 Task: Add a signature Hugo Perez containing With heartfelt thanks and appreciation, Hugo Perez to email address softage.2@softage.net and add a folder Takeout menus
Action: Mouse moved to (515, 324)
Screenshot: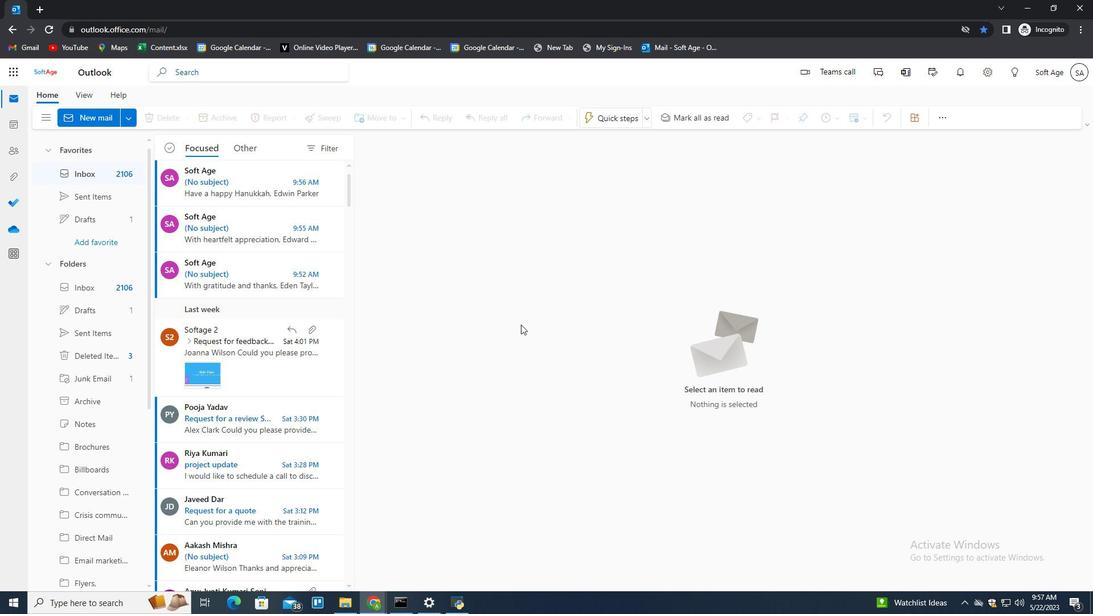 
Action: Key pressed n
Screenshot: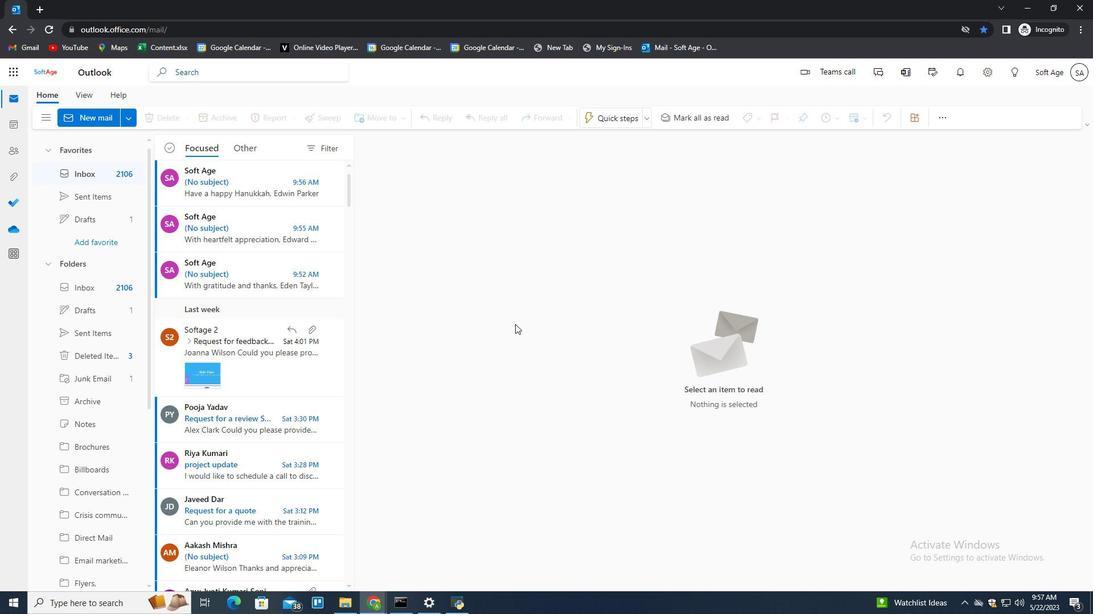 
Action: Mouse moved to (737, 119)
Screenshot: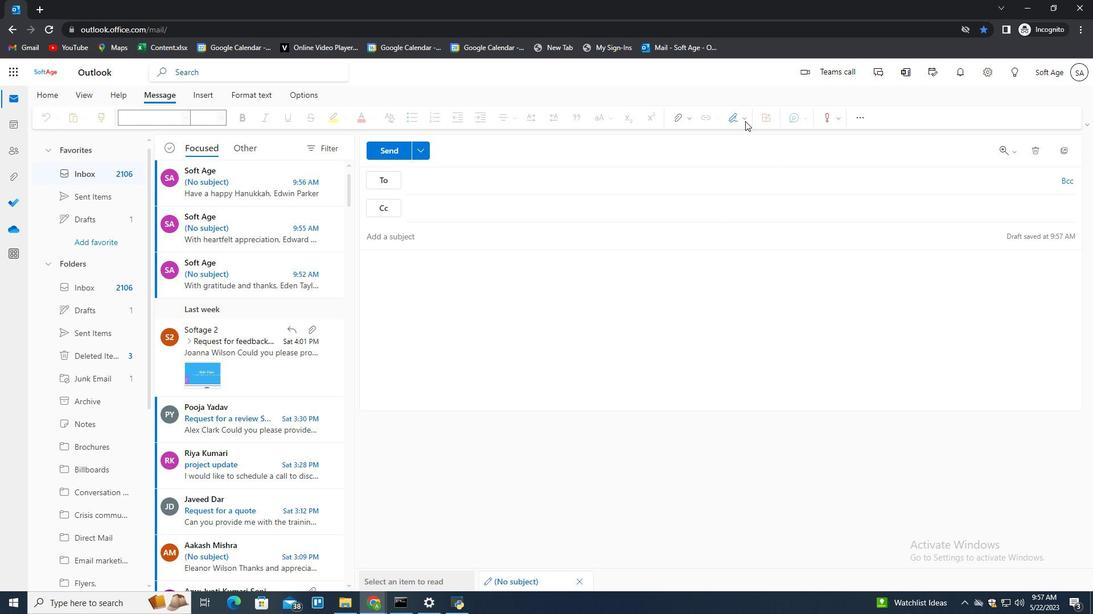 
Action: Mouse pressed left at (737, 119)
Screenshot: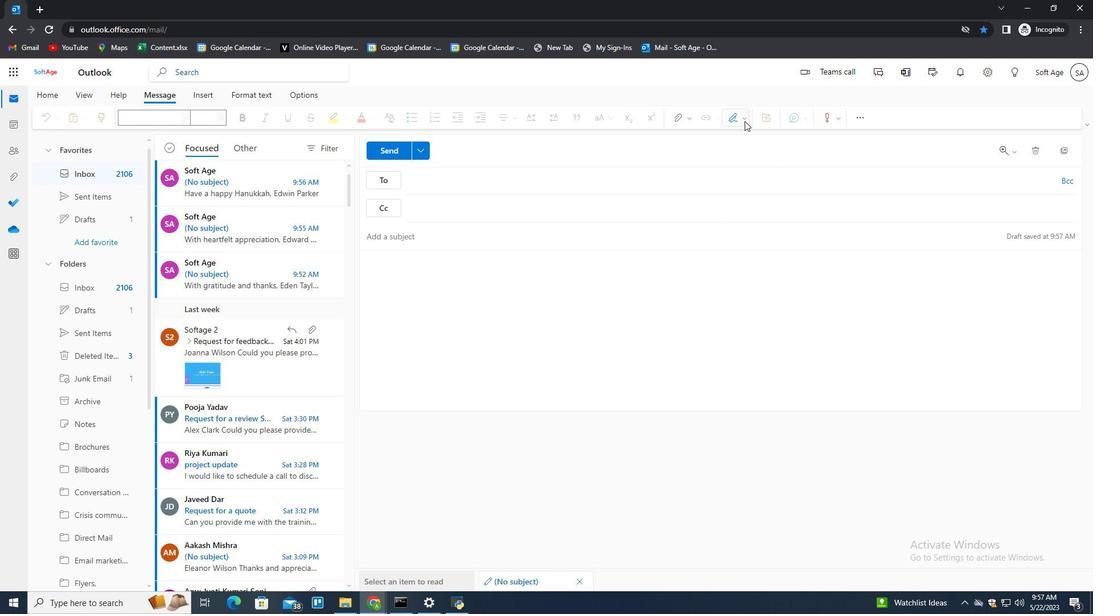 
Action: Mouse moved to (711, 184)
Screenshot: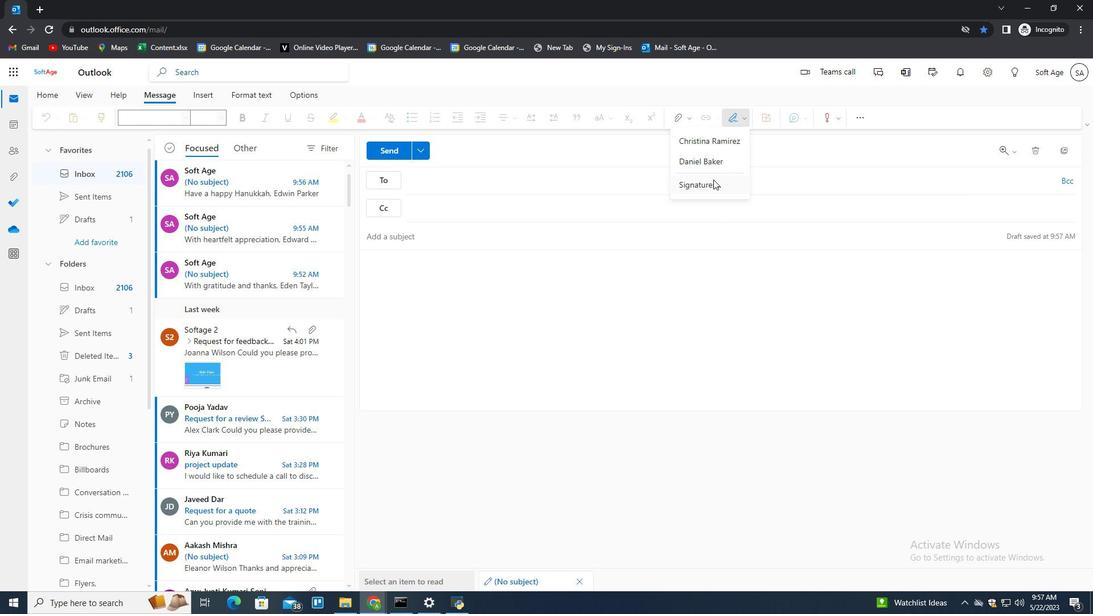 
Action: Mouse pressed left at (711, 184)
Screenshot: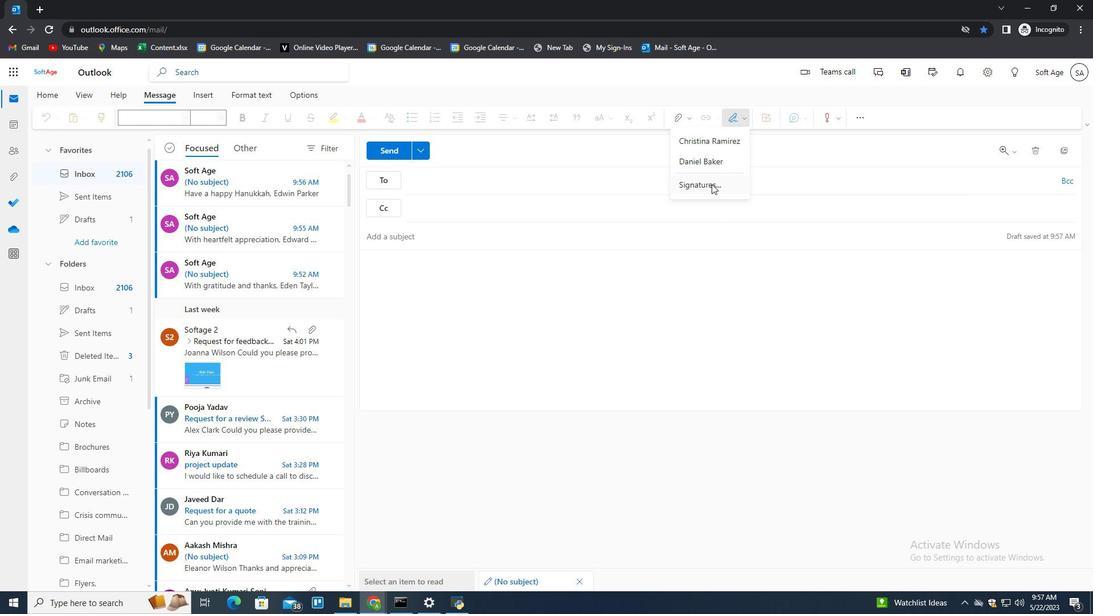
Action: Mouse moved to (773, 211)
Screenshot: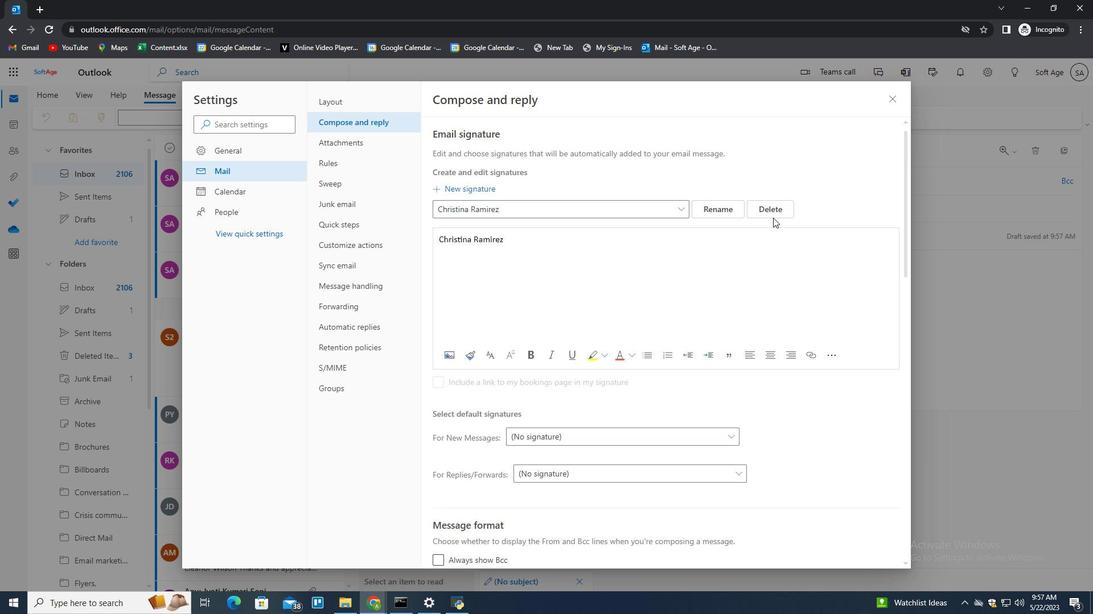 
Action: Mouse pressed left at (773, 211)
Screenshot: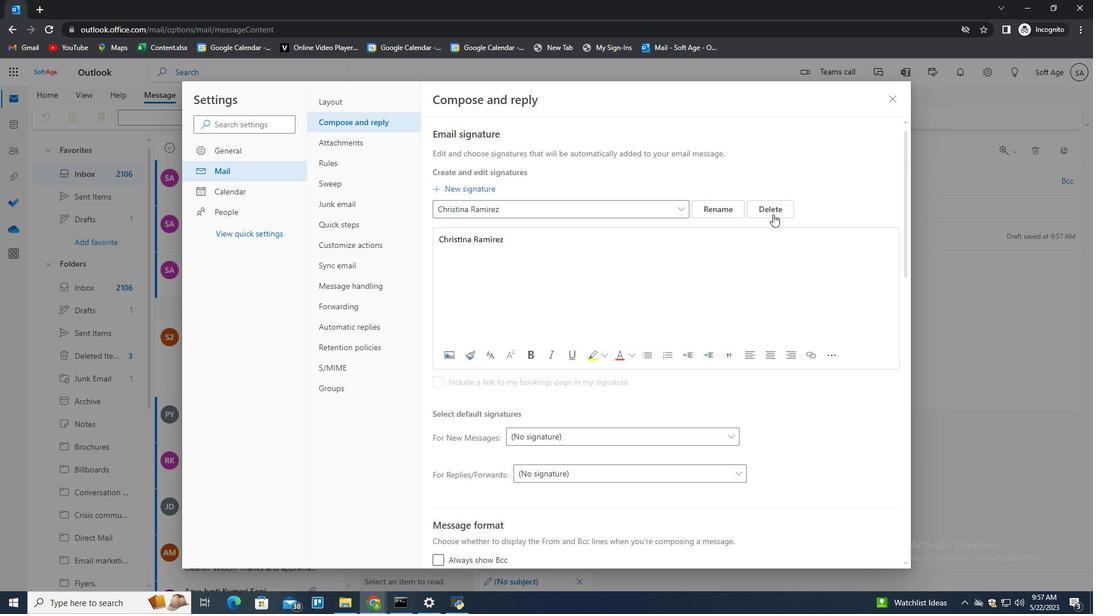 
Action: Mouse pressed left at (773, 211)
Screenshot: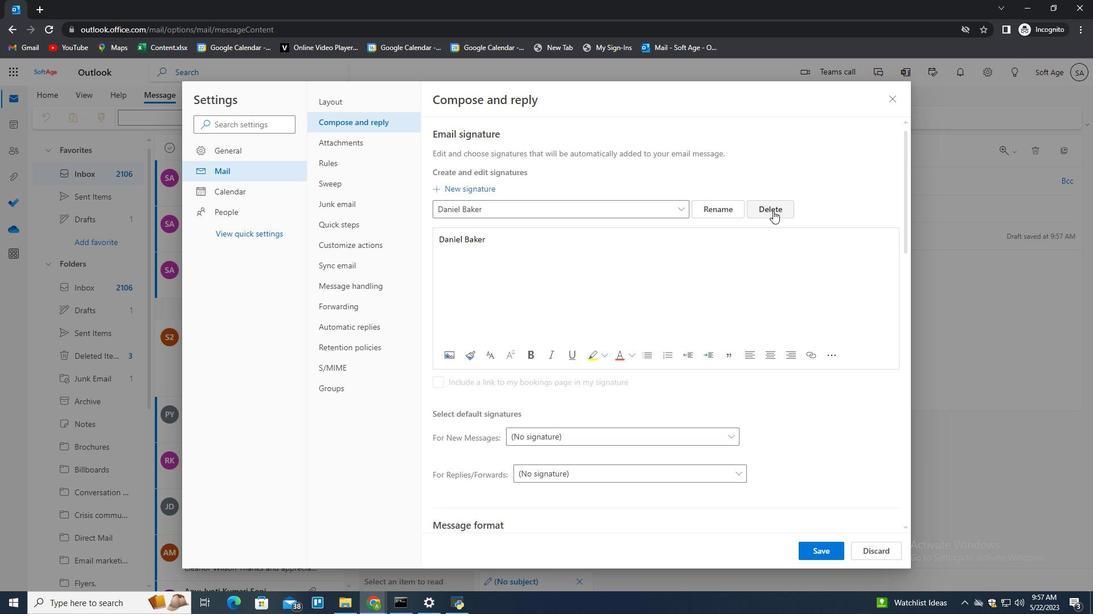 
Action: Mouse pressed left at (773, 211)
Screenshot: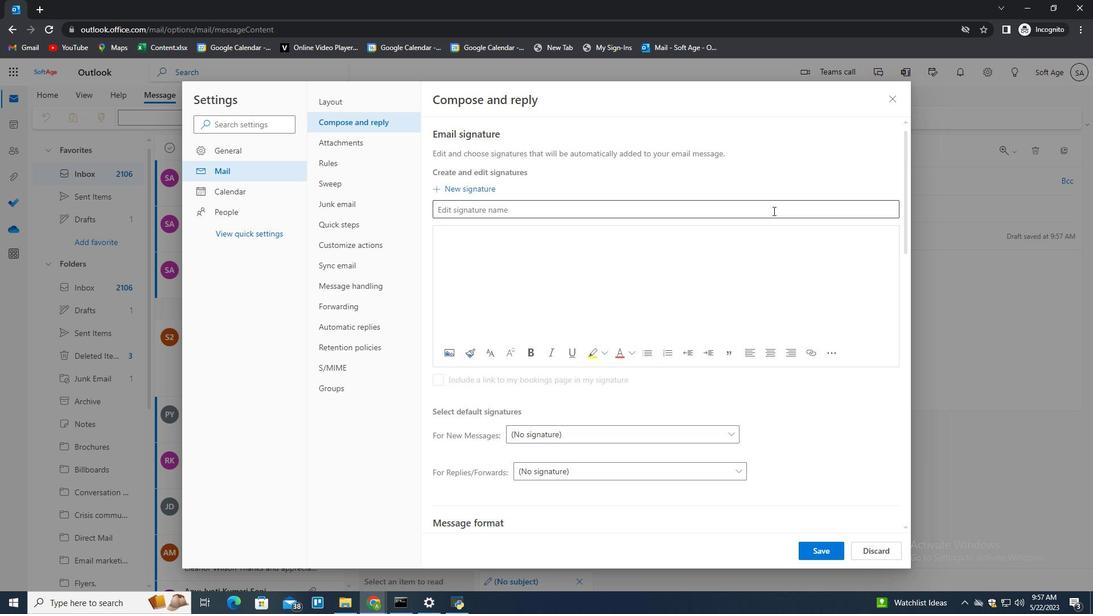 
Action: Key pressed <Key.shift><Key.shift><Key.shift>Hogo<Key.space><Key.shift><Key.shift>Perez<Key.tab><Key.shift>
Screenshot: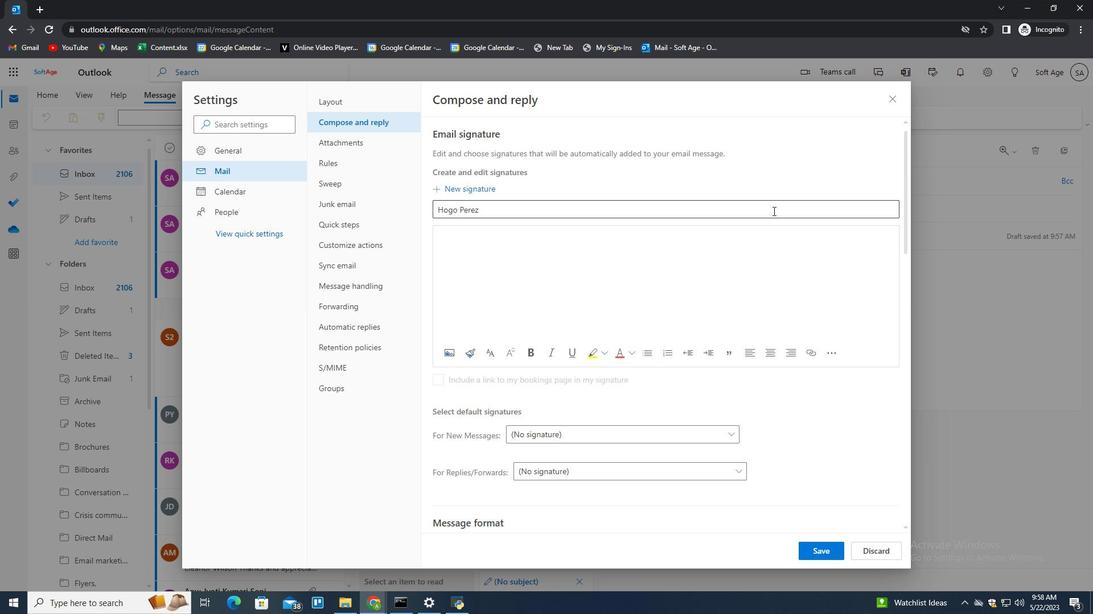 
Action: Mouse pressed left at (773, 211)
Screenshot: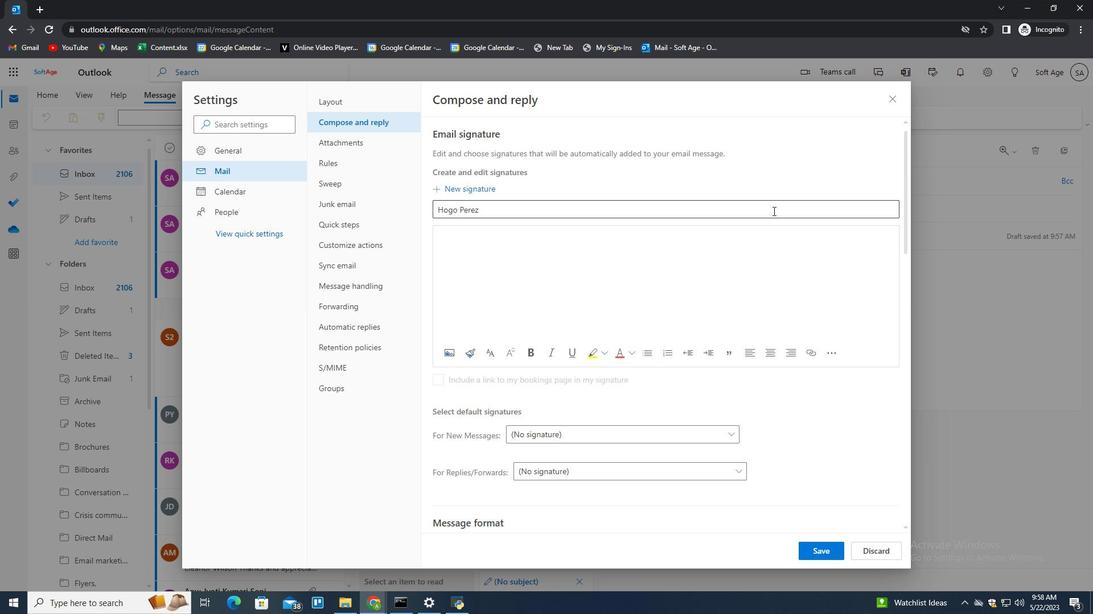 
Action: Key pressed <Key.home><Key.right><Key.right><Key.backspace>u<Key.tab><Key.shift>With<Key.space>heartfelt<Key.space>thanks<Key.space>and<Key.space>appreciationm<Key.backspace>,<Key.shift_r><Key.enter><Key.shift>Hugo<Key.space><Key.shift>Perez
Screenshot: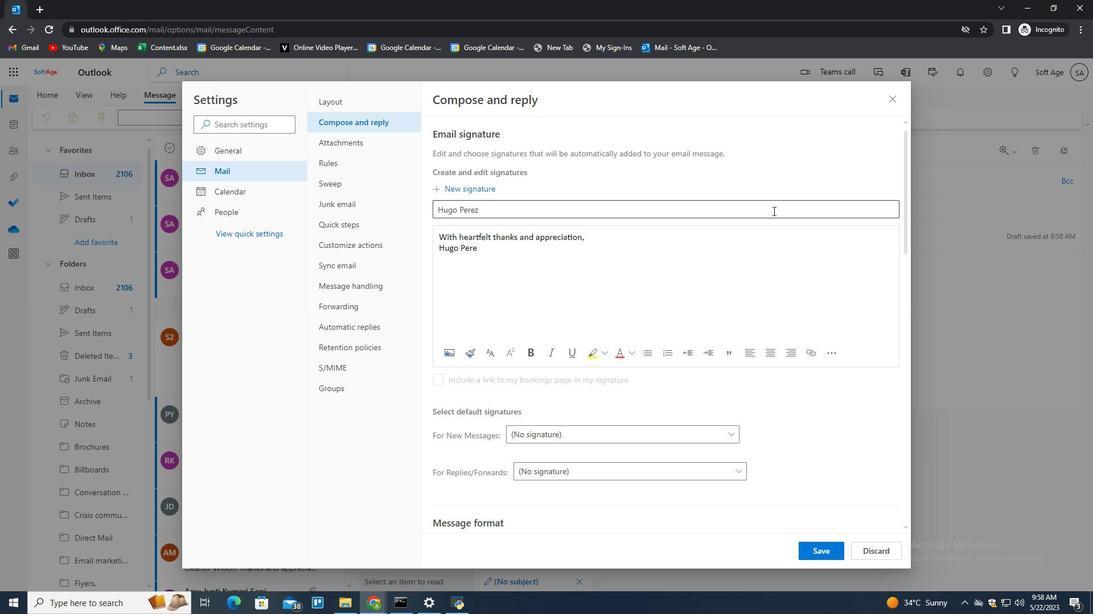 
Action: Mouse moved to (823, 553)
Screenshot: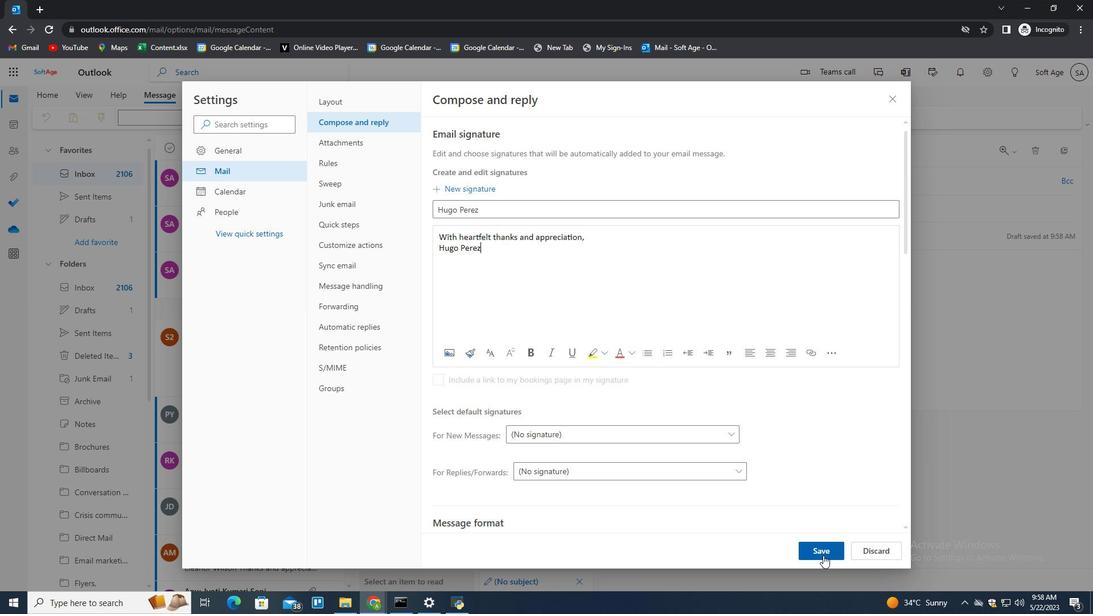 
Action: Mouse pressed left at (823, 553)
Screenshot: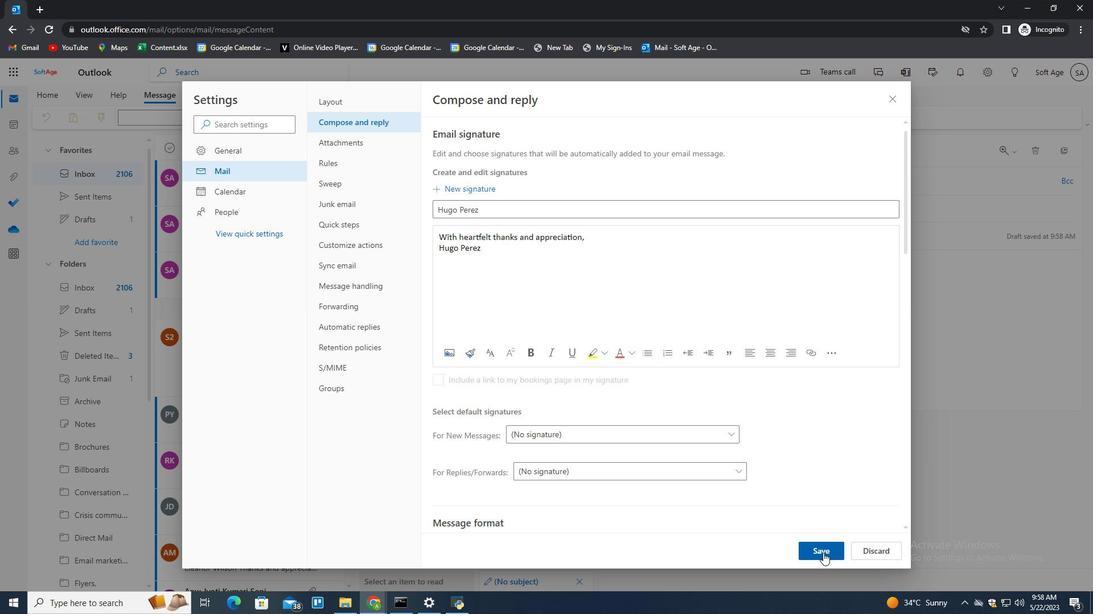 
Action: Mouse moved to (983, 288)
Screenshot: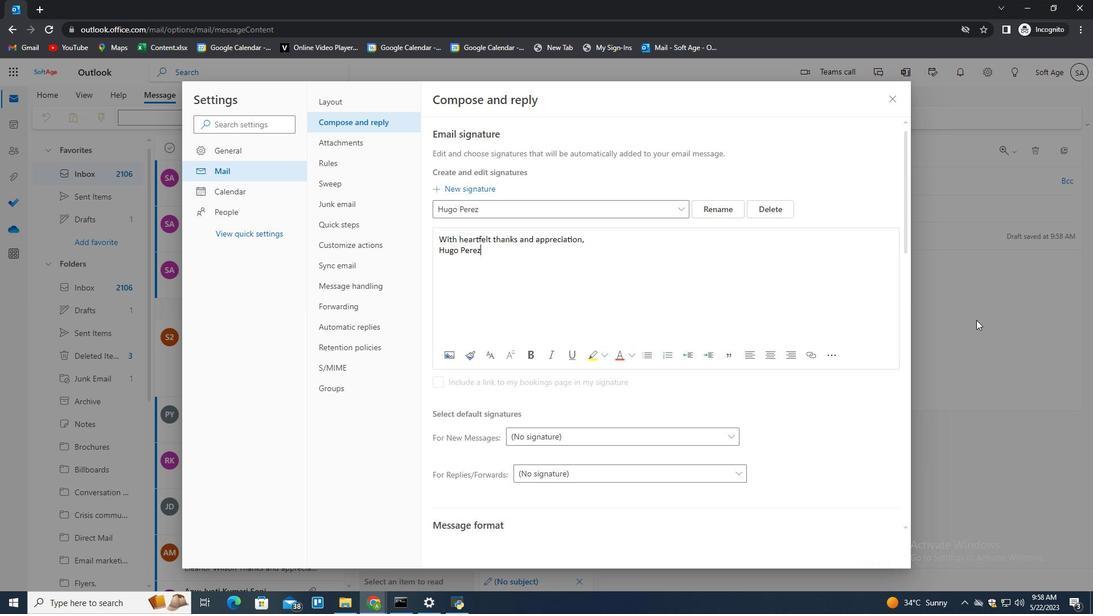 
Action: Mouse pressed left at (983, 288)
Screenshot: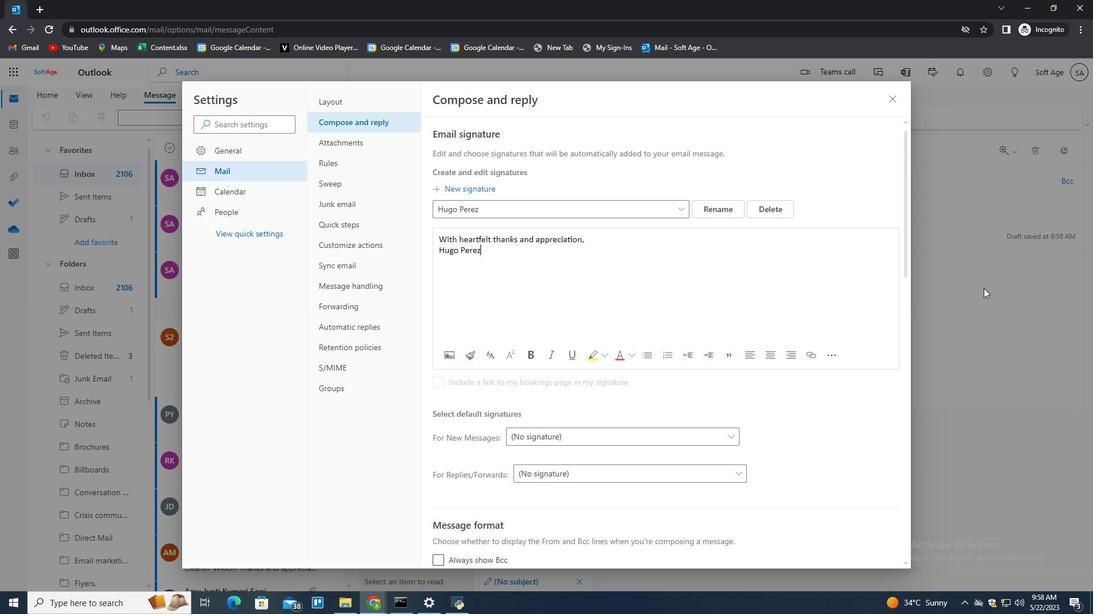 
Action: Mouse moved to (736, 116)
Screenshot: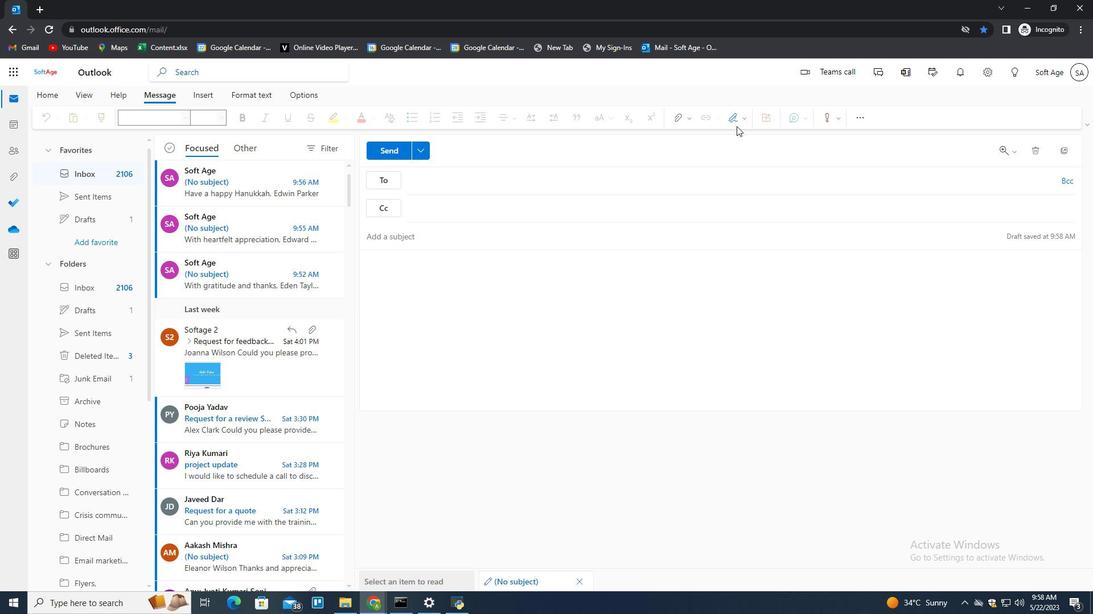 
Action: Mouse pressed left at (736, 116)
Screenshot: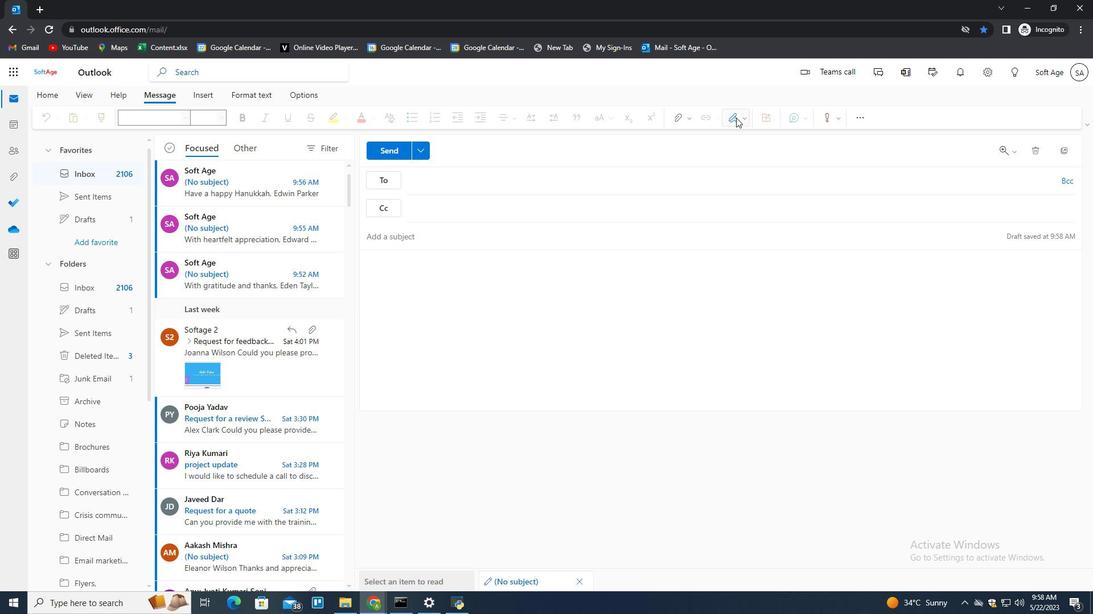 
Action: Mouse moved to (721, 139)
Screenshot: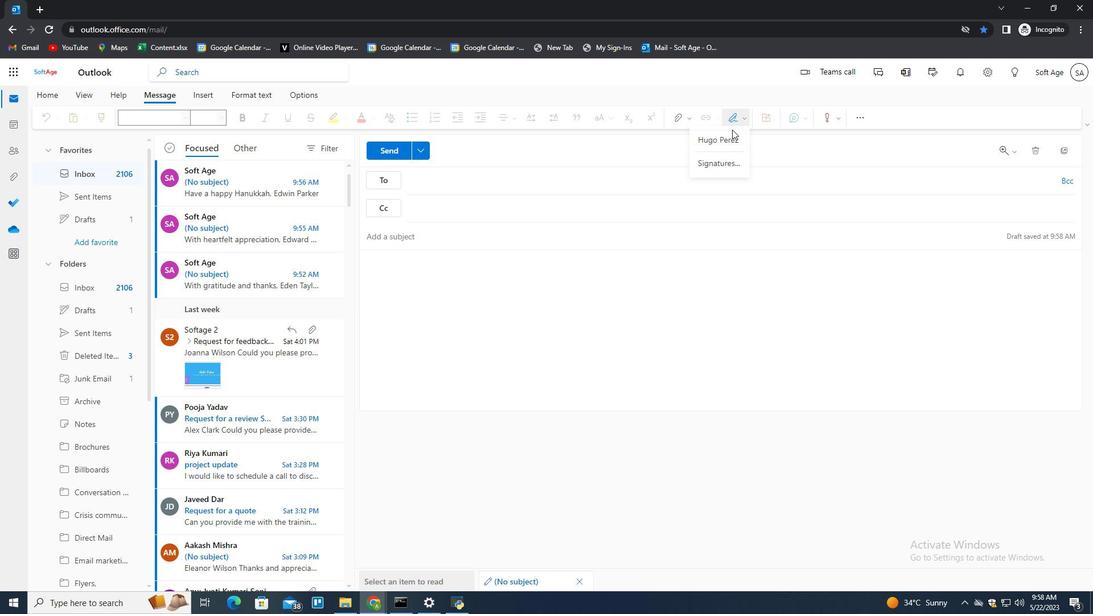 
Action: Mouse pressed left at (721, 139)
Screenshot: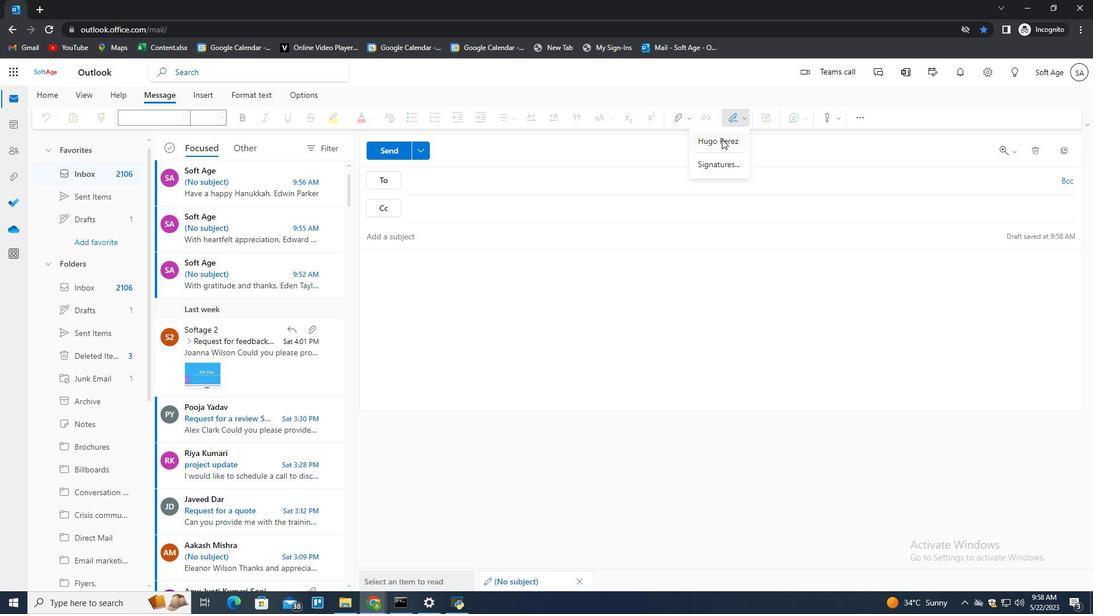 
Action: Mouse moved to (425, 181)
Screenshot: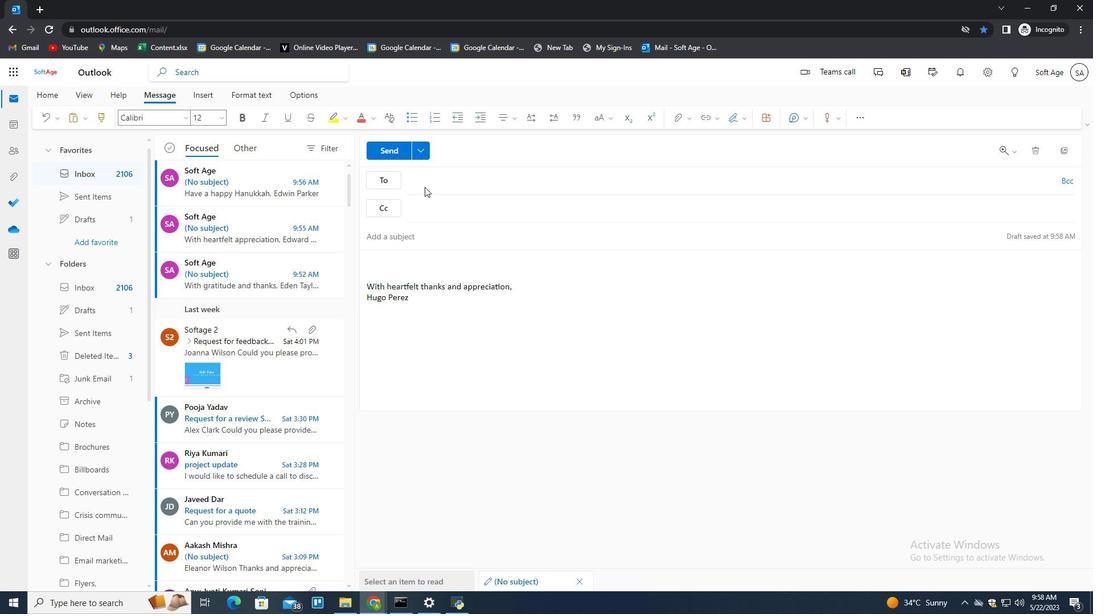 
Action: Mouse pressed left at (425, 181)
Screenshot: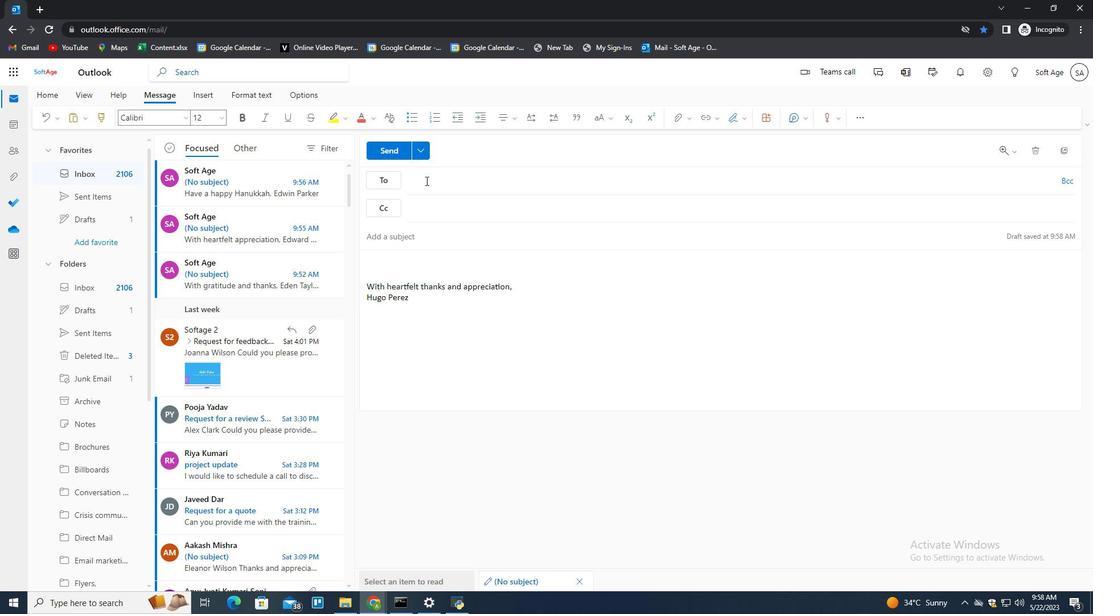 
Action: Key pressed softagae<Key.backspace><Key.backspace>e.2<Key.shift>@softage.net<Key.enter>
Screenshot: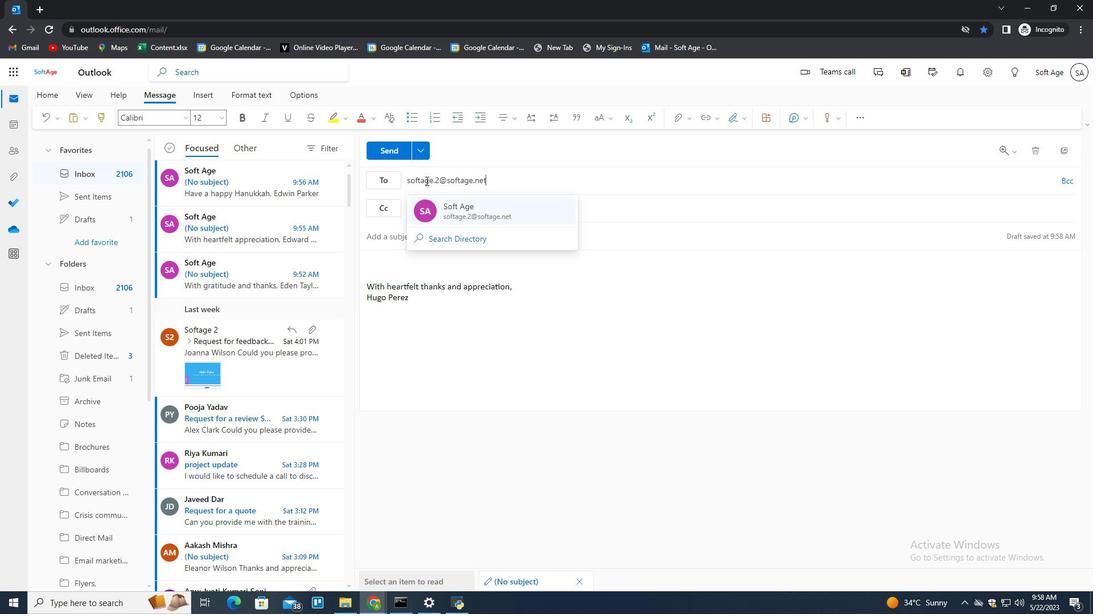 
Action: Mouse moved to (454, 300)
Screenshot: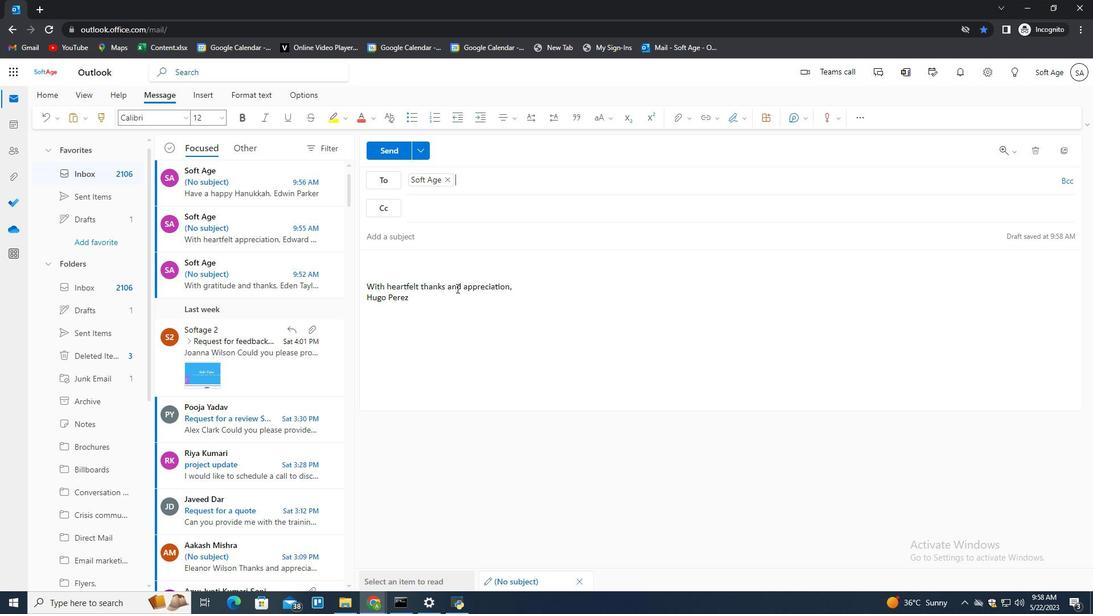
Action: Mouse pressed left at (454, 300)
Screenshot: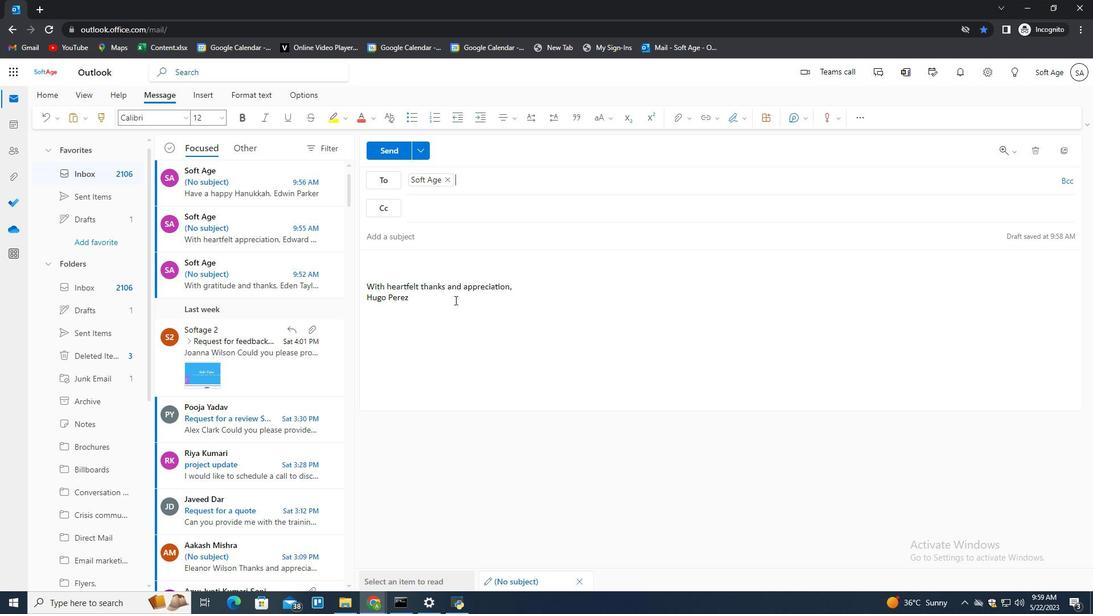 
Action: Key pressed <Key.enter>
Screenshot: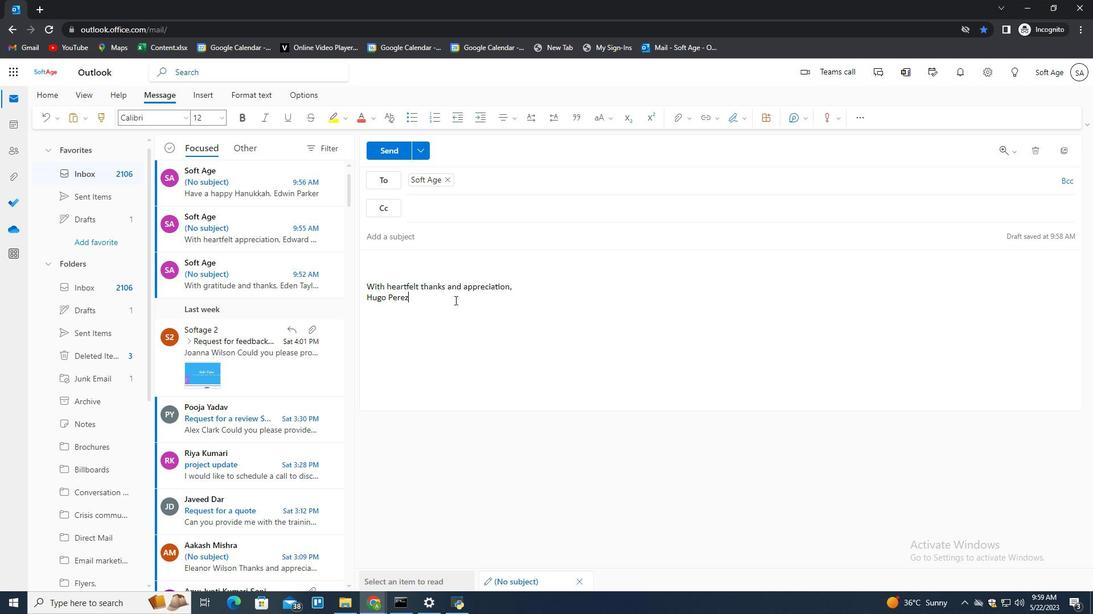 
Action: Mouse moved to (532, 351)
Screenshot: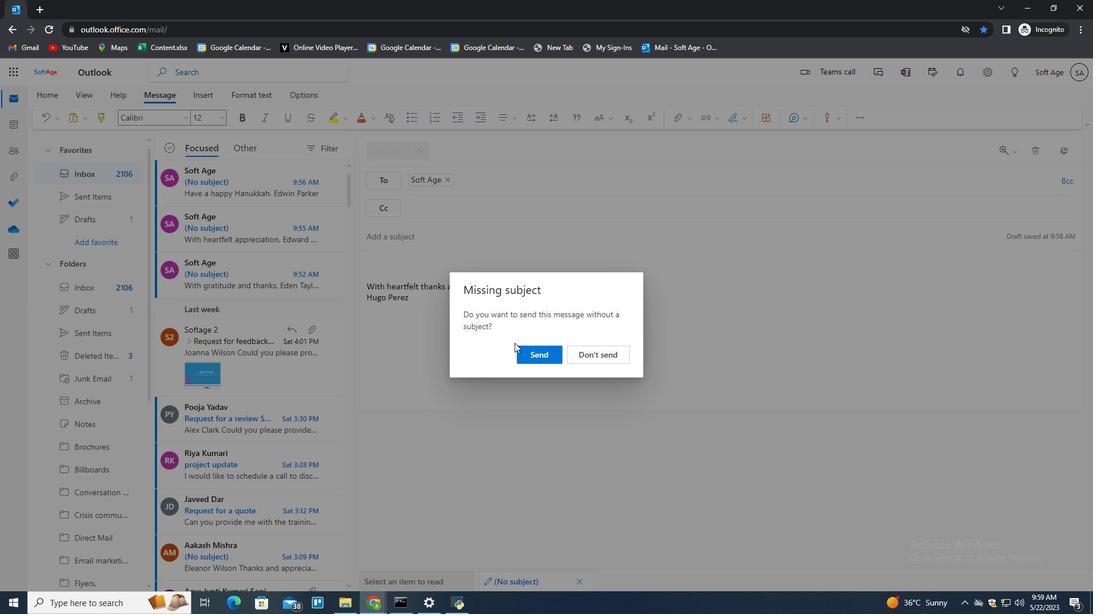 
Action: Mouse pressed left at (532, 351)
Screenshot: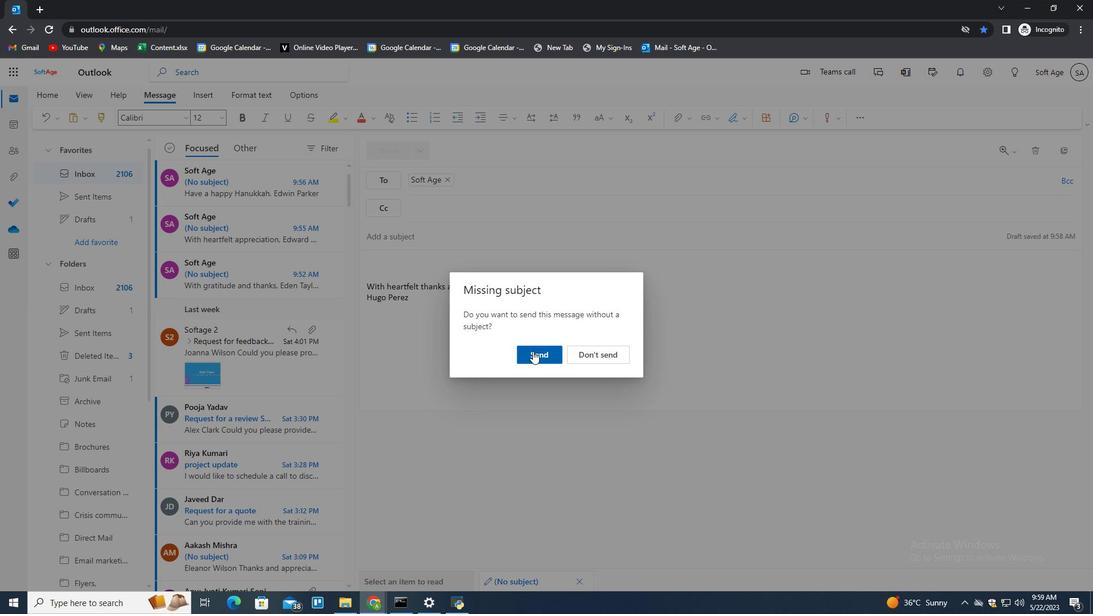 
Action: Mouse moved to (133, 446)
Screenshot: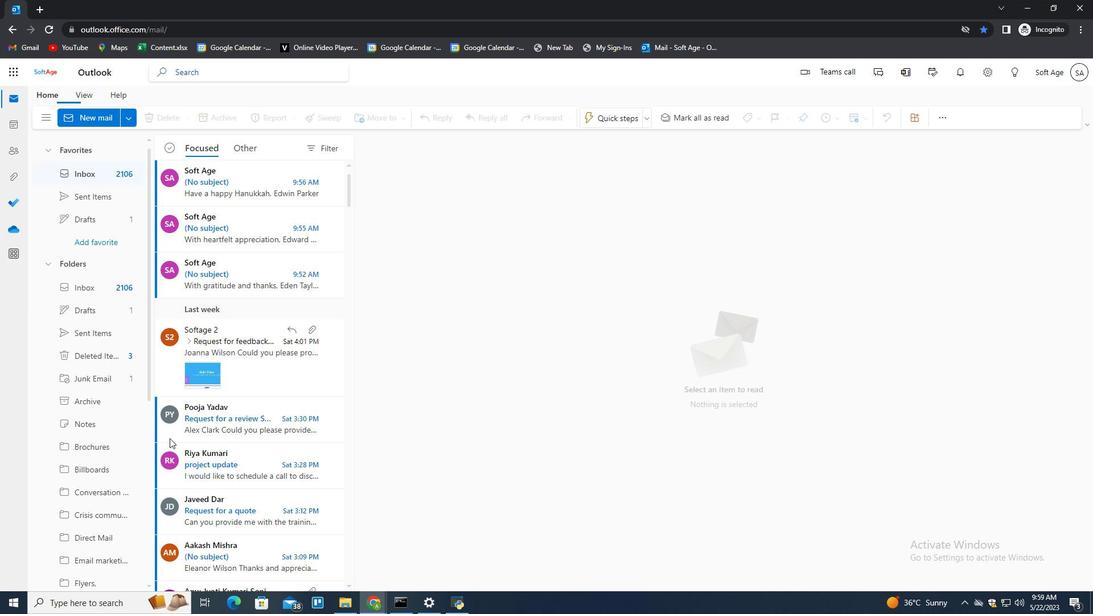 
Action: Mouse scrolled (133, 446) with delta (0, 0)
Screenshot: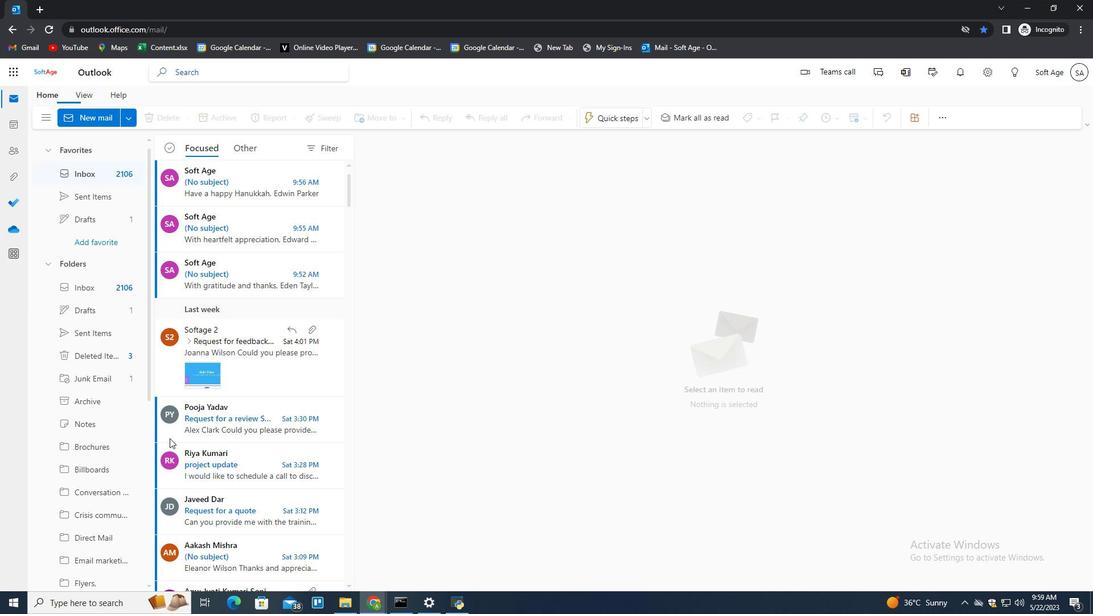 
Action: Mouse scrolled (133, 446) with delta (0, 0)
Screenshot: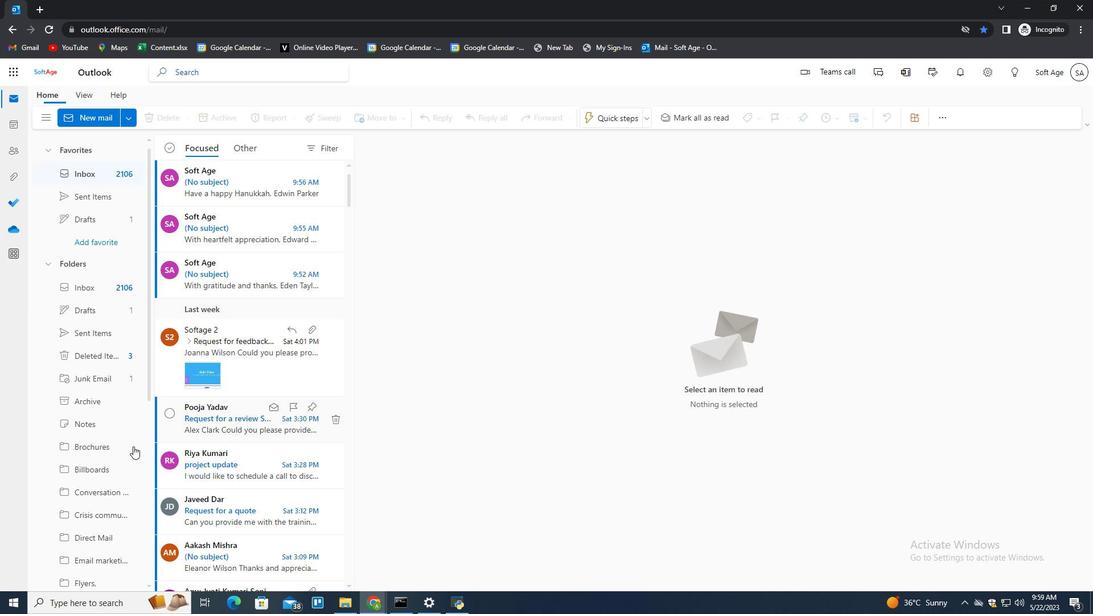 
Action: Mouse scrolled (133, 446) with delta (0, 0)
Screenshot: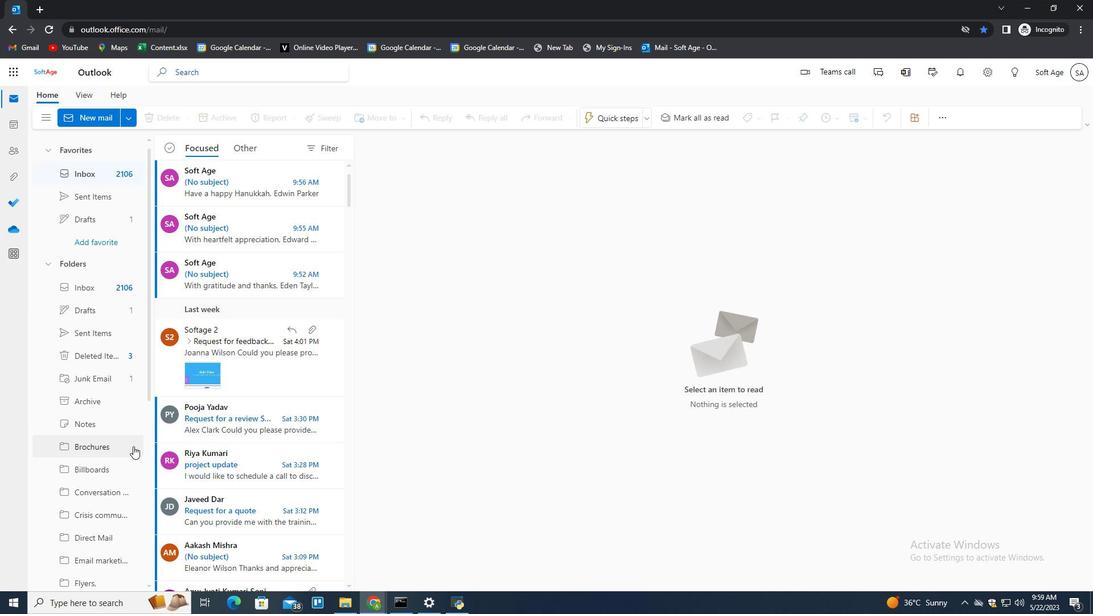 
Action: Mouse scrolled (133, 446) with delta (0, 0)
Screenshot: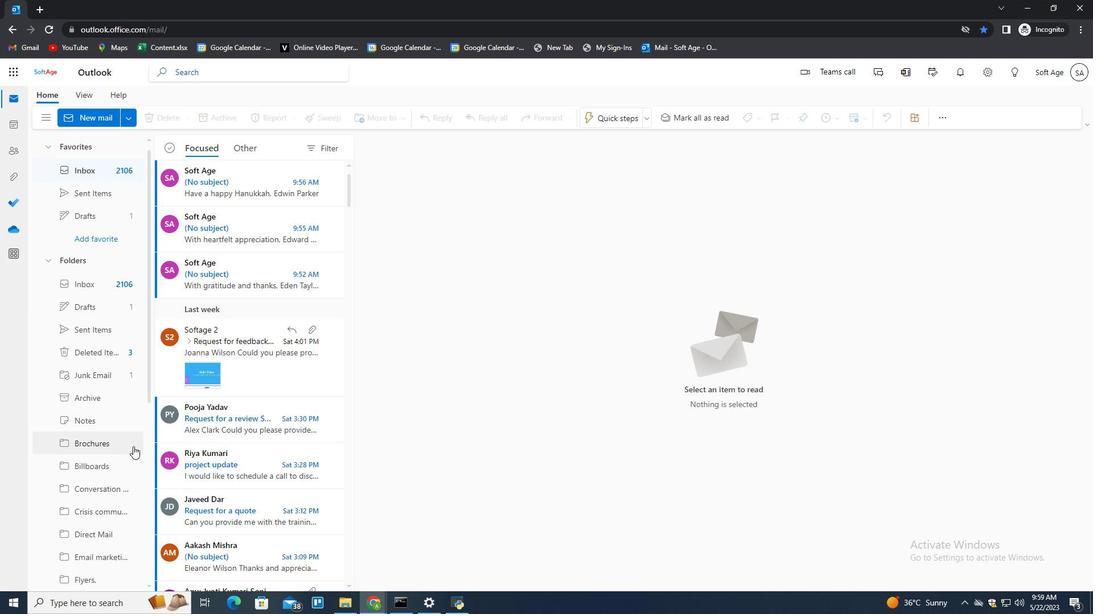 
Action: Mouse scrolled (133, 446) with delta (0, 0)
Screenshot: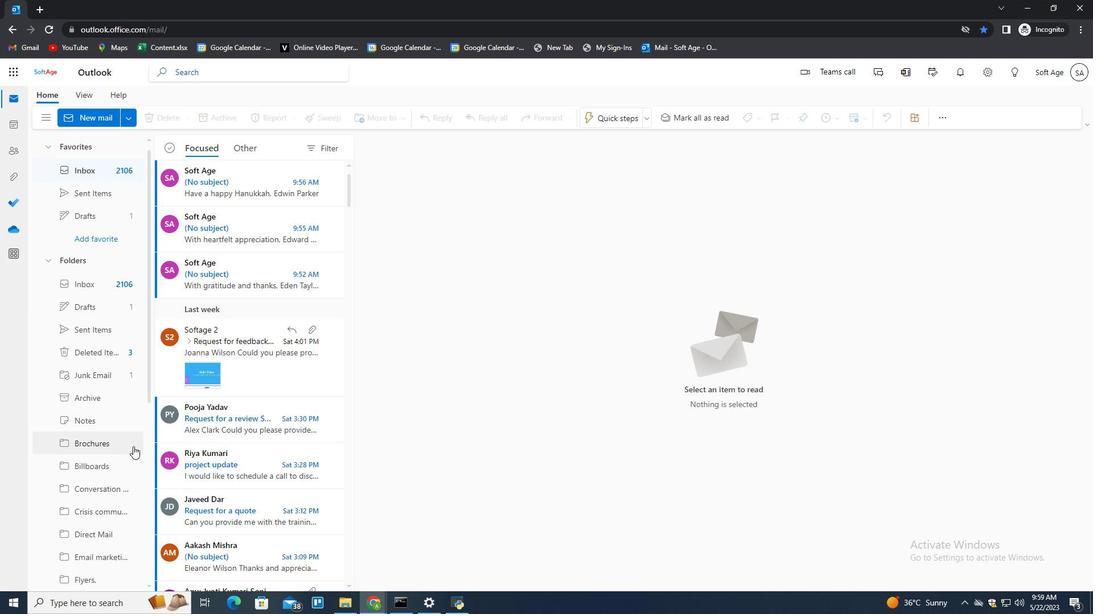 
Action: Mouse scrolled (133, 446) with delta (0, 0)
Screenshot: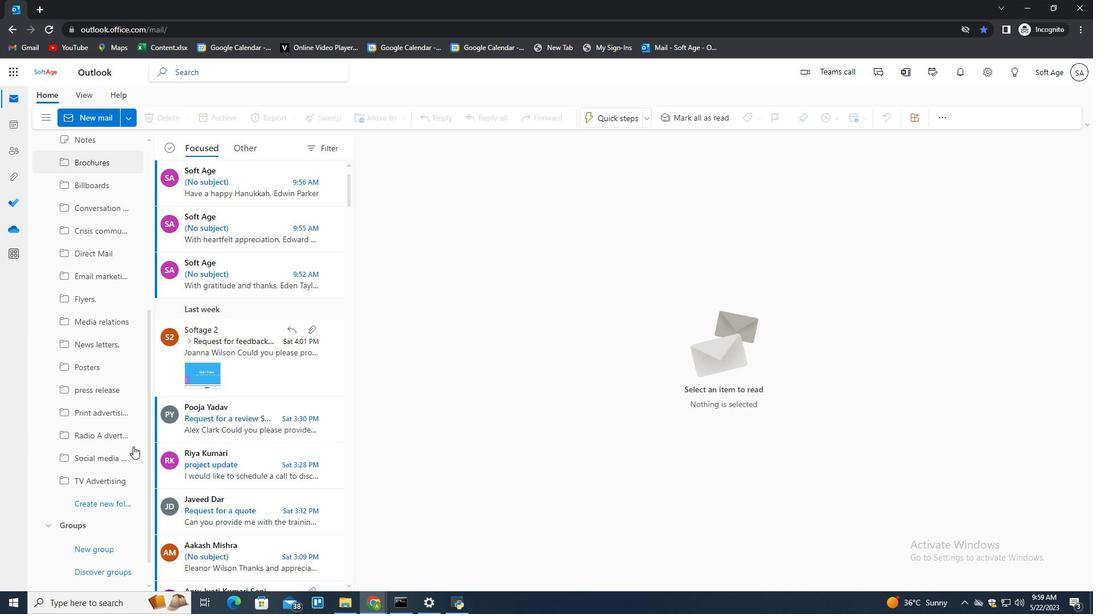 
Action: Mouse scrolled (133, 446) with delta (0, 0)
Screenshot: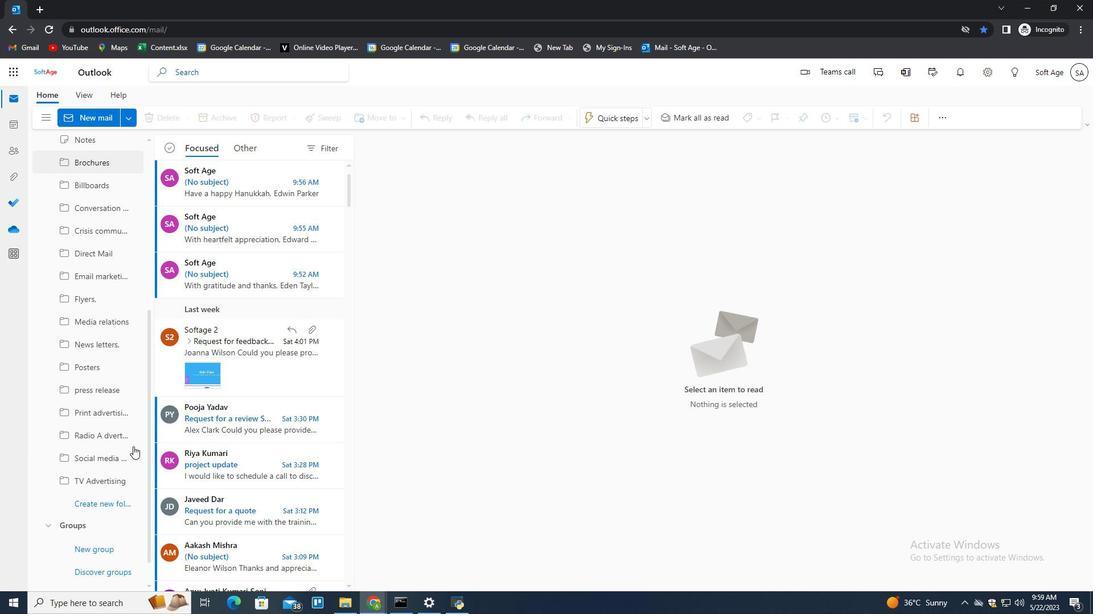
Action: Mouse scrolled (133, 446) with delta (0, 0)
Screenshot: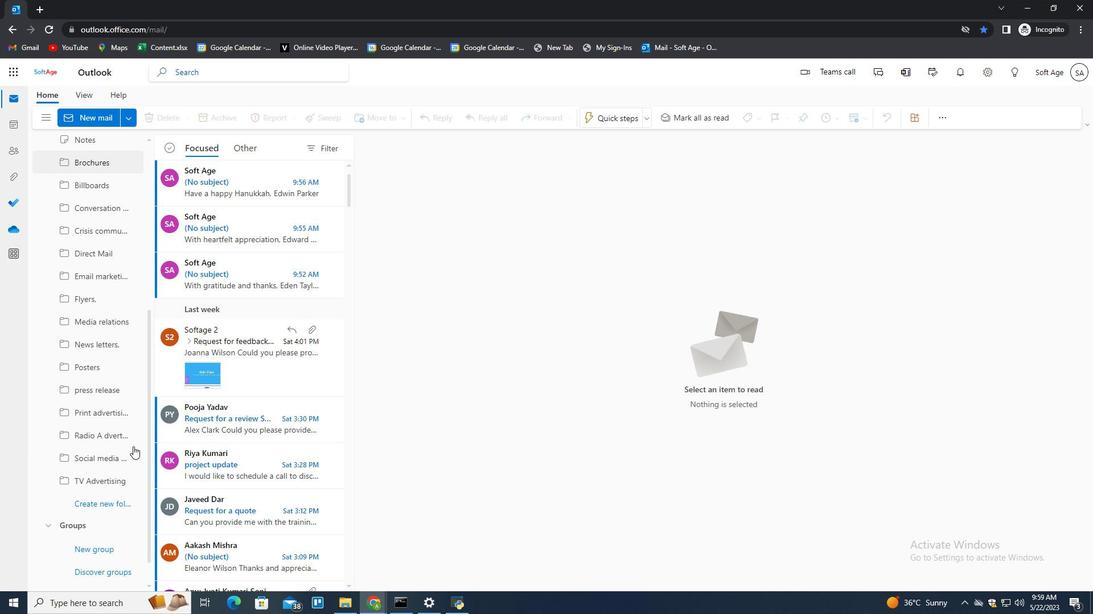 
Action: Mouse scrolled (133, 446) with delta (0, 0)
Screenshot: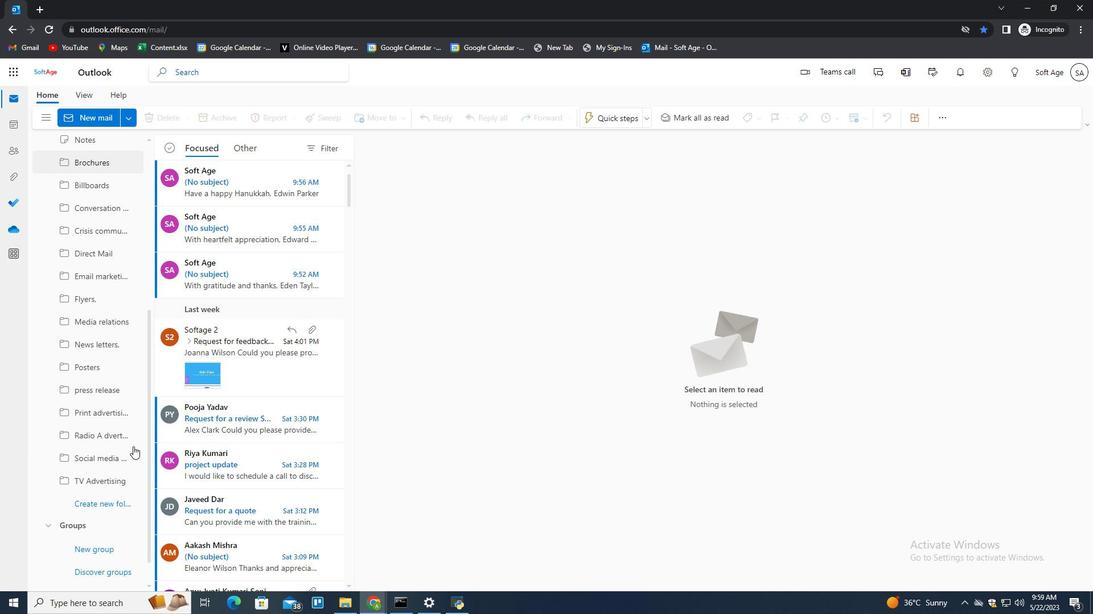 
Action: Mouse moved to (91, 476)
Screenshot: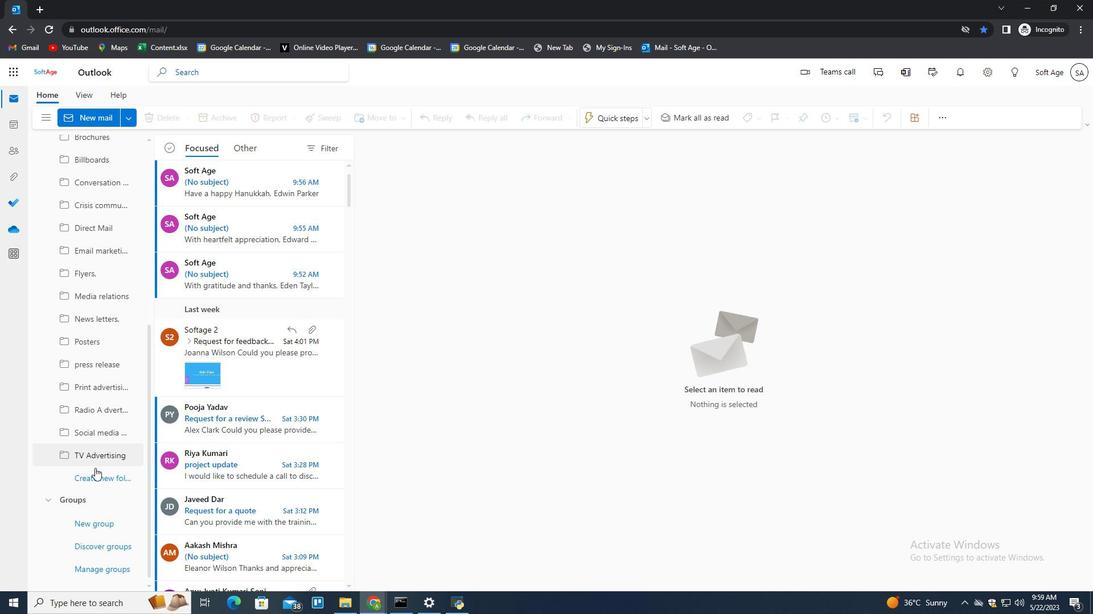 
Action: Mouse pressed left at (91, 476)
Screenshot: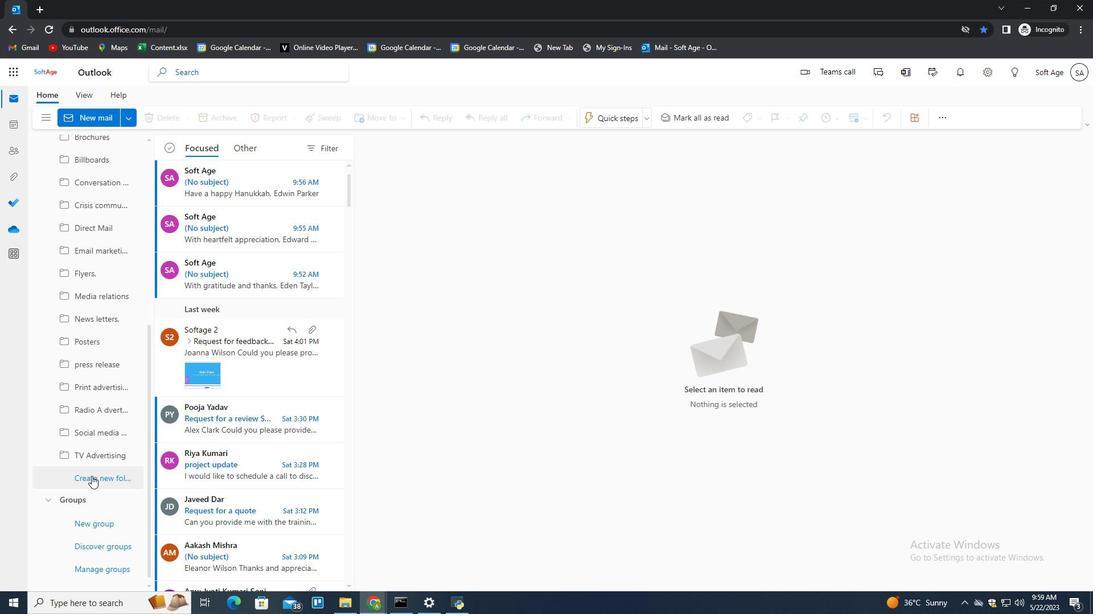 
Action: Key pressed <Key.shift>Takeout<Key.space>menus<Key.enter>
Screenshot: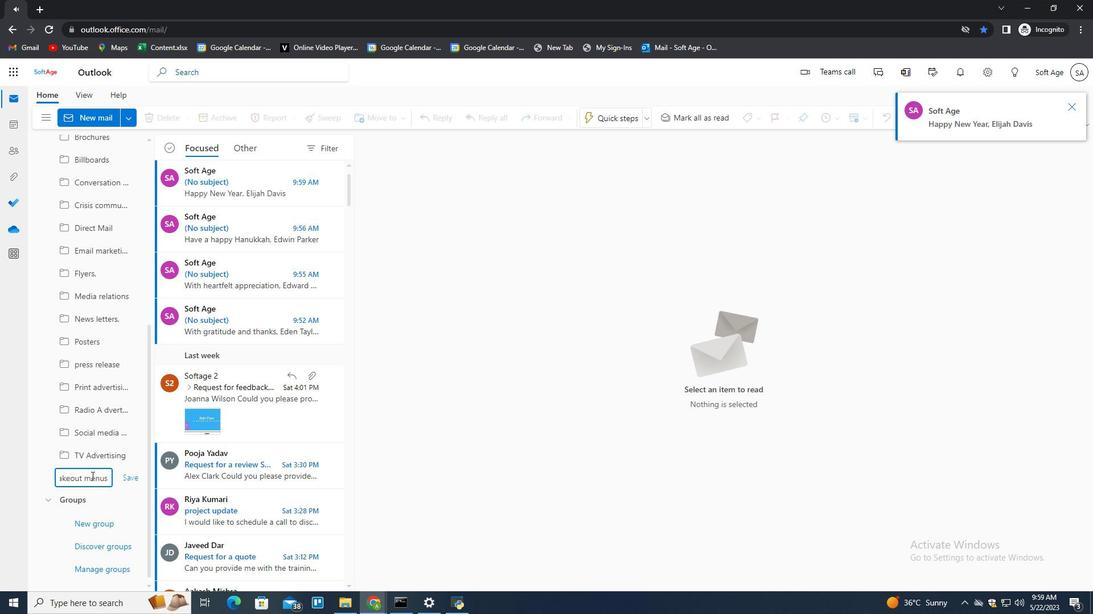 
Action: Mouse moved to (522, 471)
Screenshot: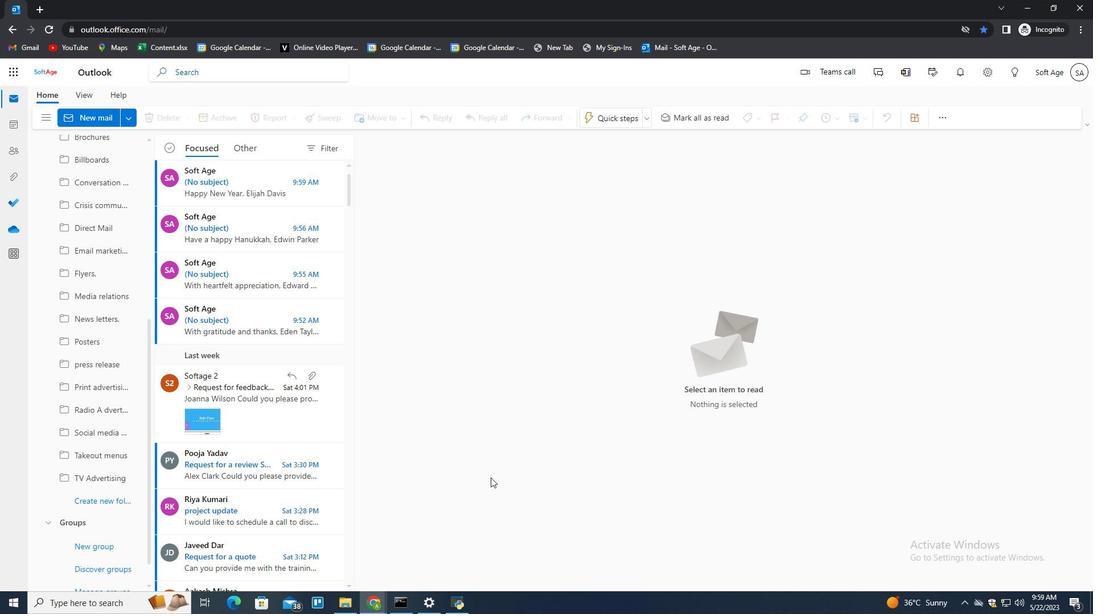 
